 Task: Enable the video filter "Psychedelic video filter" for mosaic bridge stream output.
Action: Mouse moved to (100, 13)
Screenshot: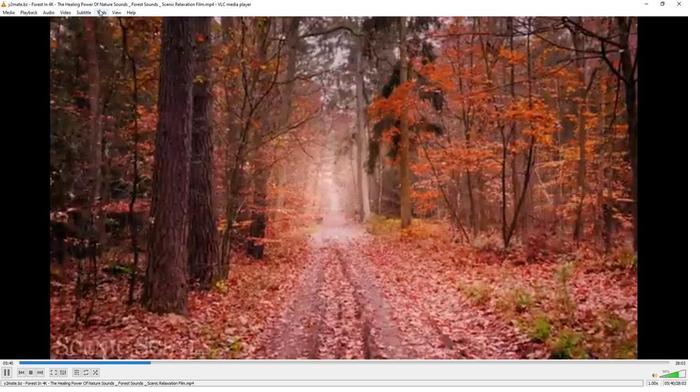 
Action: Mouse pressed left at (100, 13)
Screenshot: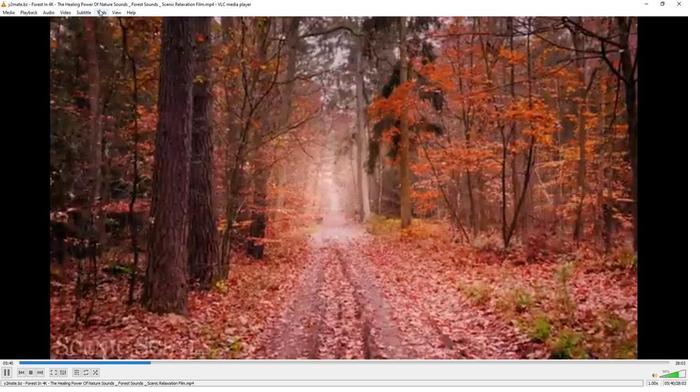 
Action: Mouse moved to (109, 96)
Screenshot: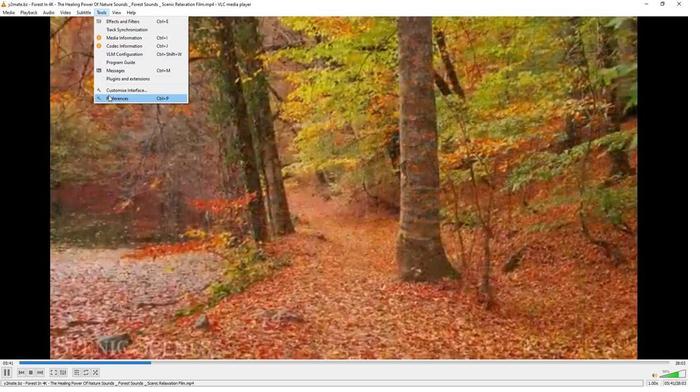 
Action: Mouse pressed left at (109, 96)
Screenshot: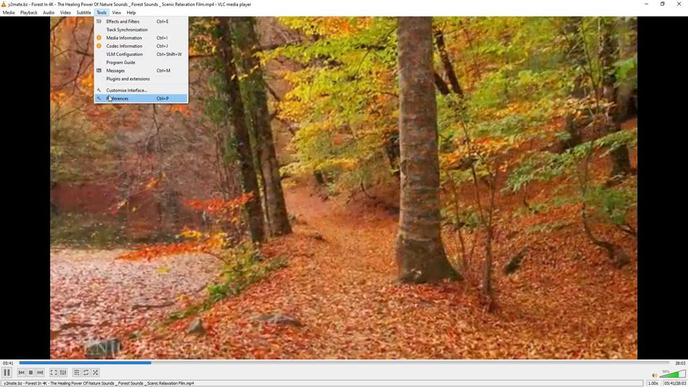 
Action: Mouse moved to (229, 314)
Screenshot: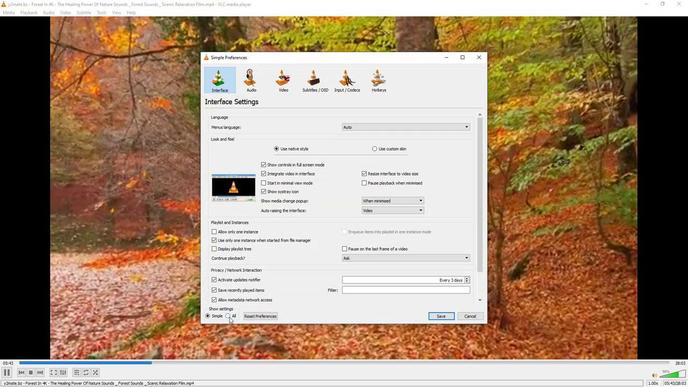 
Action: Mouse pressed left at (229, 314)
Screenshot: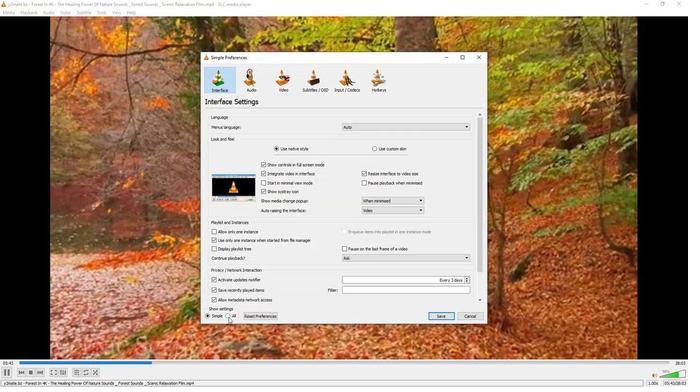 
Action: Mouse moved to (231, 232)
Screenshot: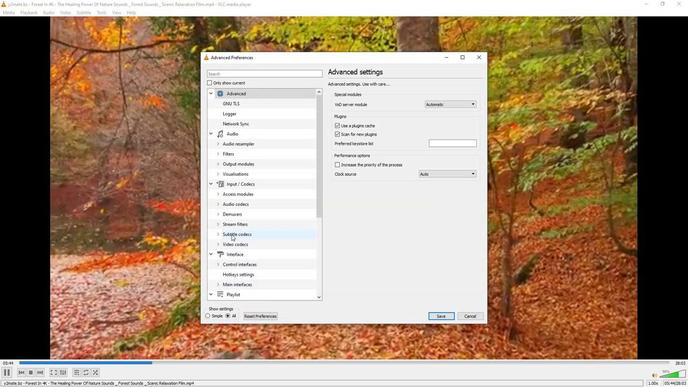 
Action: Mouse scrolled (231, 232) with delta (0, 0)
Screenshot: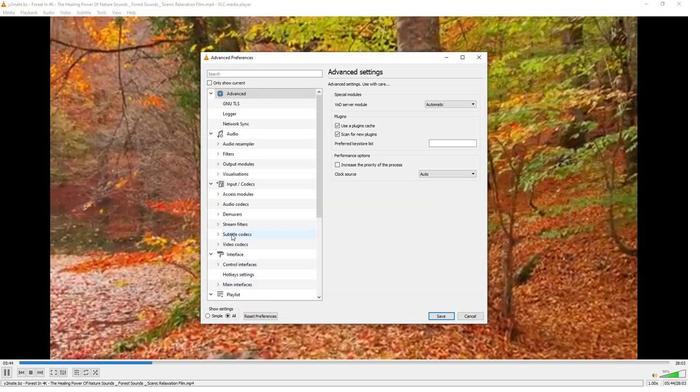
Action: Mouse scrolled (231, 232) with delta (0, 0)
Screenshot: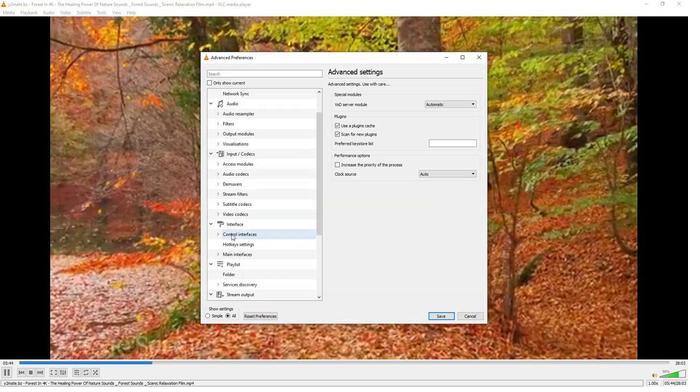 
Action: Mouse moved to (217, 282)
Screenshot: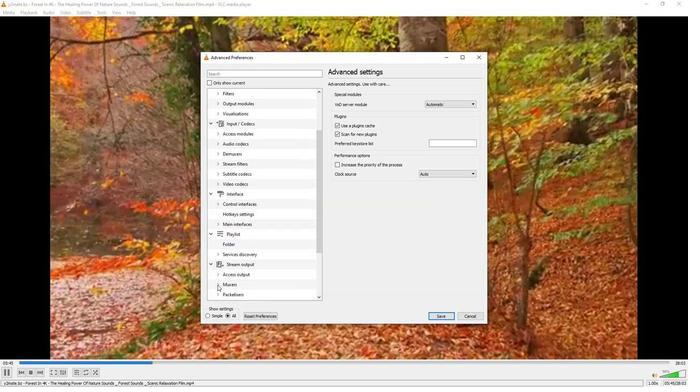 
Action: Mouse pressed left at (217, 282)
Screenshot: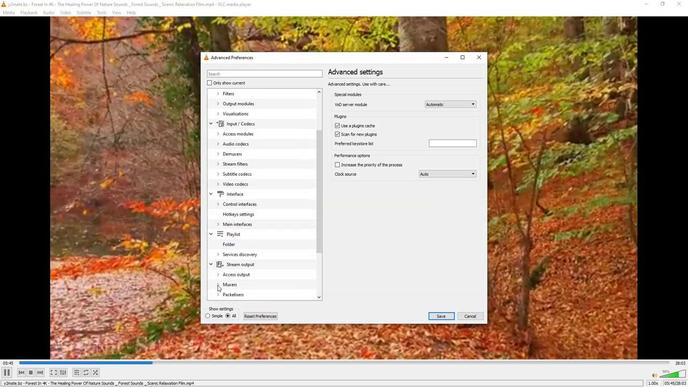 
Action: Mouse moved to (225, 248)
Screenshot: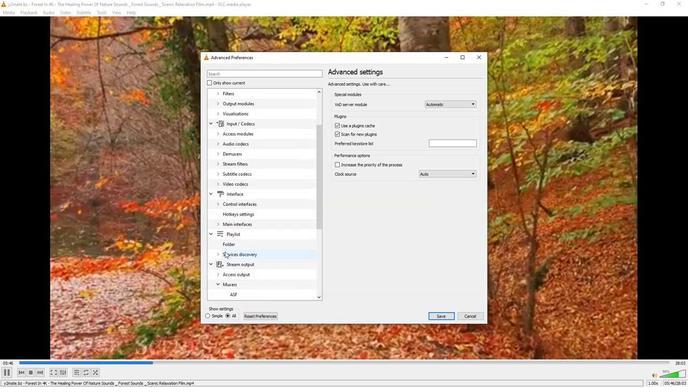 
Action: Mouse scrolled (225, 247) with delta (0, 0)
Screenshot: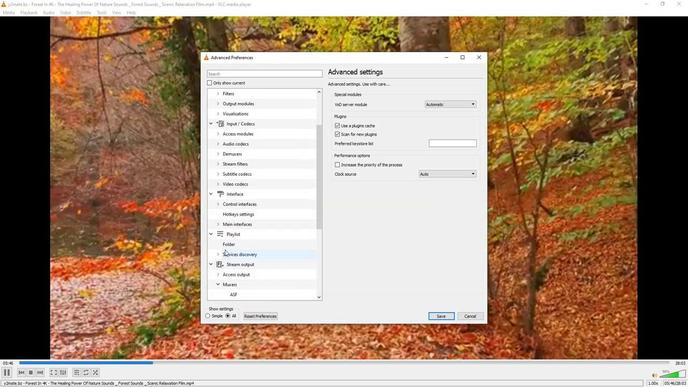 
Action: Mouse scrolled (225, 247) with delta (0, 0)
Screenshot: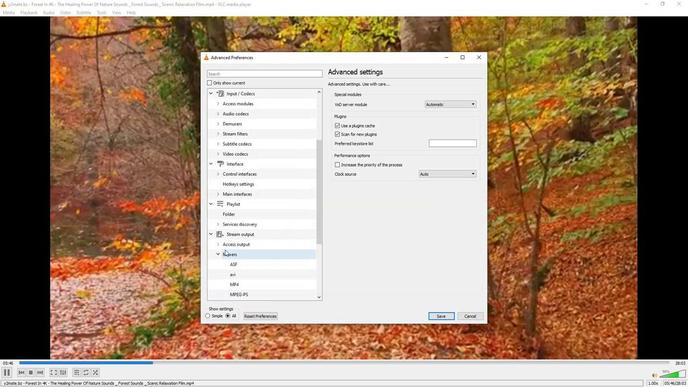 
Action: Mouse scrolled (225, 247) with delta (0, 0)
Screenshot: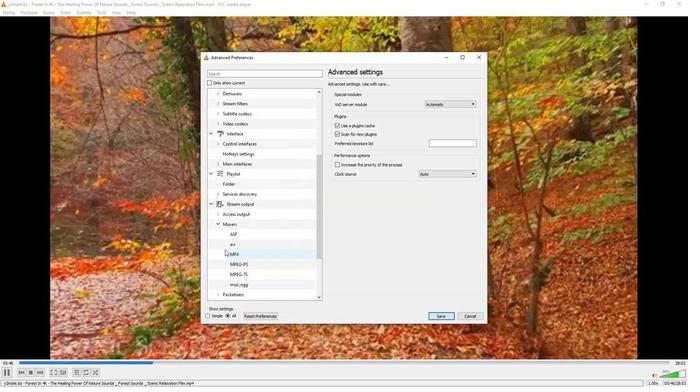 
Action: Mouse moved to (218, 271)
Screenshot: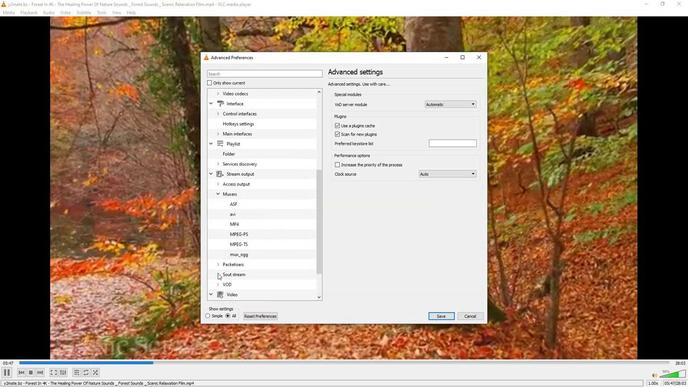 
Action: Mouse pressed left at (218, 271)
Screenshot: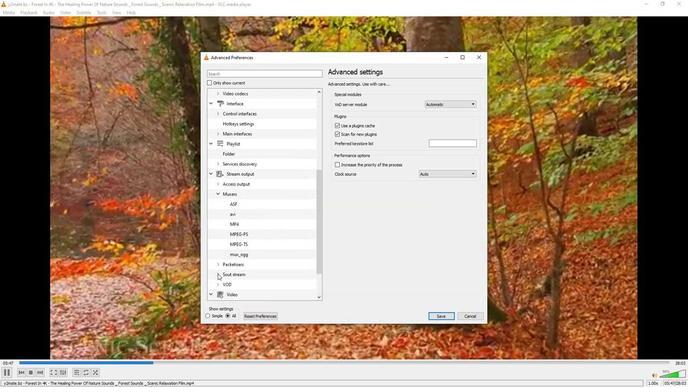 
Action: Mouse moved to (225, 253)
Screenshot: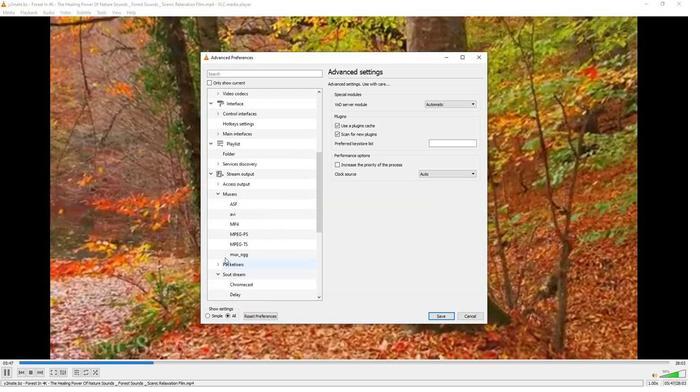 
Action: Mouse scrolled (225, 253) with delta (0, 0)
Screenshot: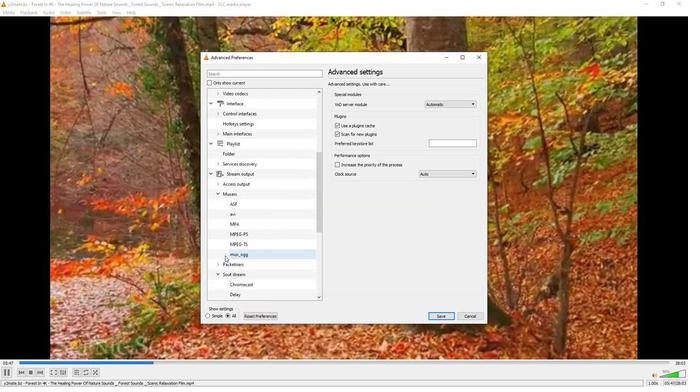 
Action: Mouse scrolled (225, 253) with delta (0, 0)
Screenshot: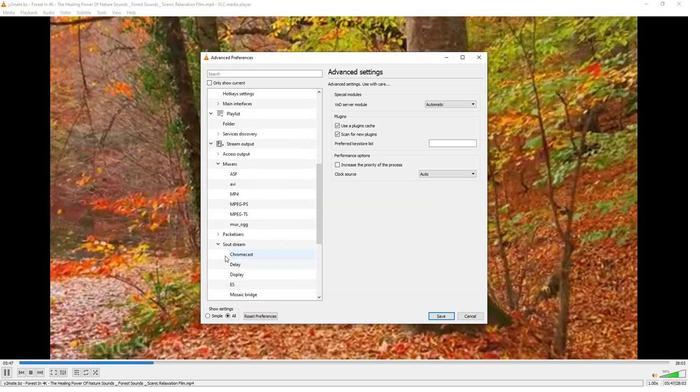
Action: Mouse moved to (237, 261)
Screenshot: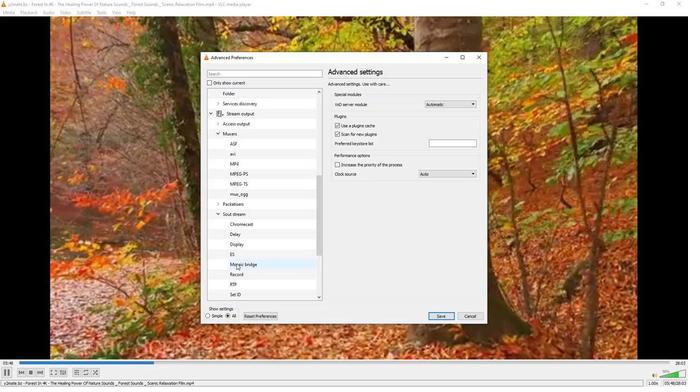 
Action: Mouse pressed left at (237, 261)
Screenshot: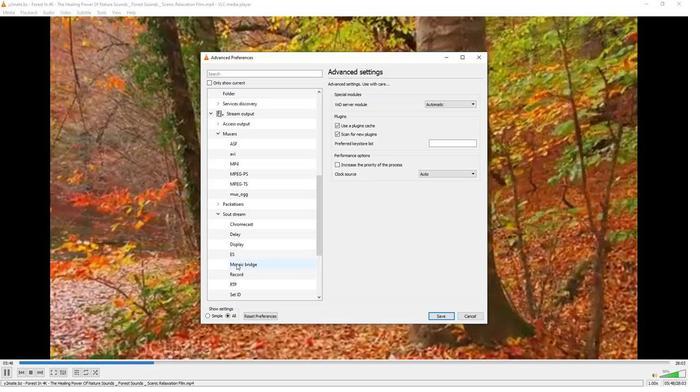 
Action: Mouse moved to (431, 185)
Screenshot: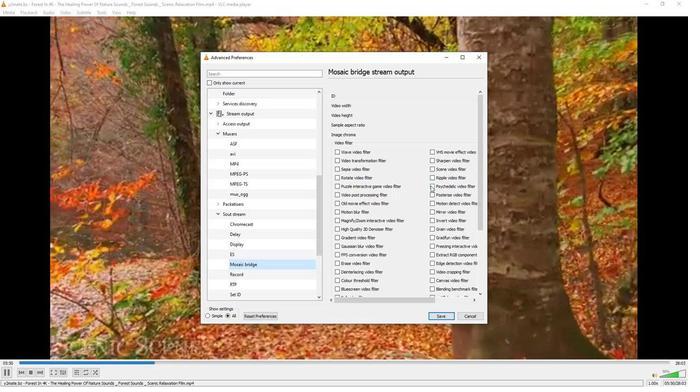 
Action: Mouse pressed left at (431, 185)
Screenshot: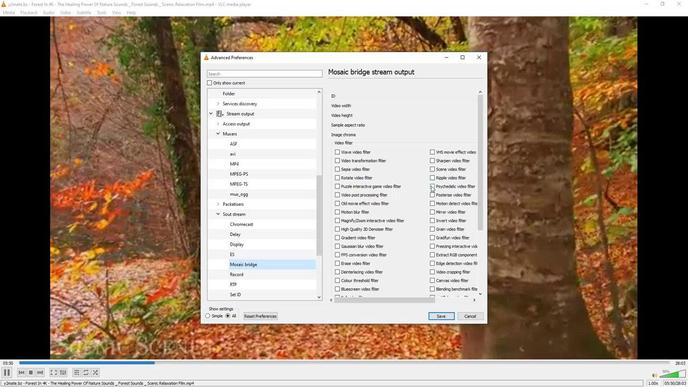 
Action: Mouse moved to (422, 197)
Screenshot: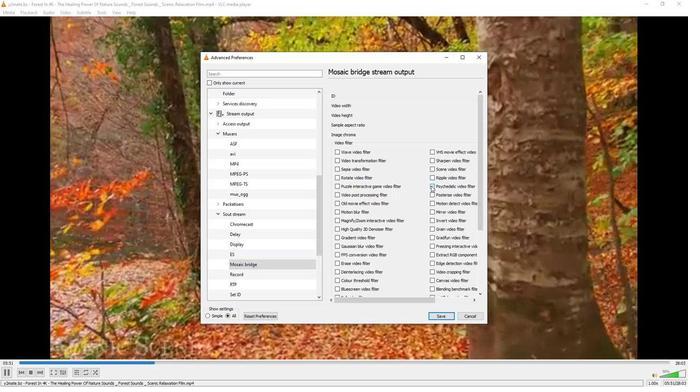
